 Task: Create a sub task System Test and UAT for the task  Develop a custom data visualization tool for a company in the project AgileCollab , assign it to team member softage.2@softage.net and update the status of the sub task to  At Risk , set the priority of the sub task to Medium
Action: Mouse moved to (444, 401)
Screenshot: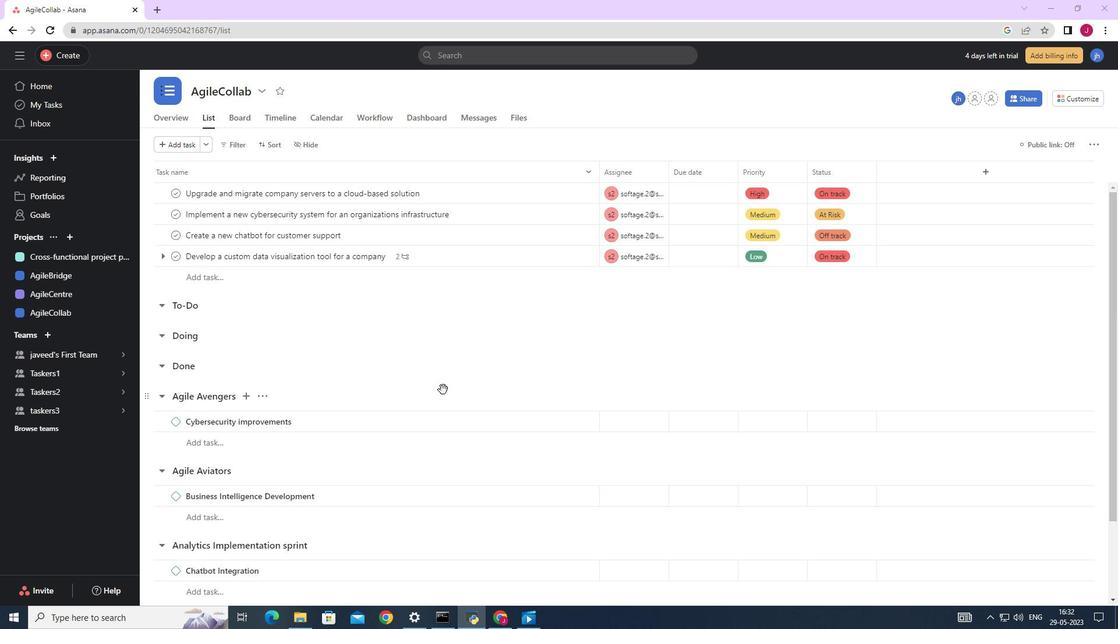 
Action: Mouse scrolled (444, 400) with delta (0, 0)
Screenshot: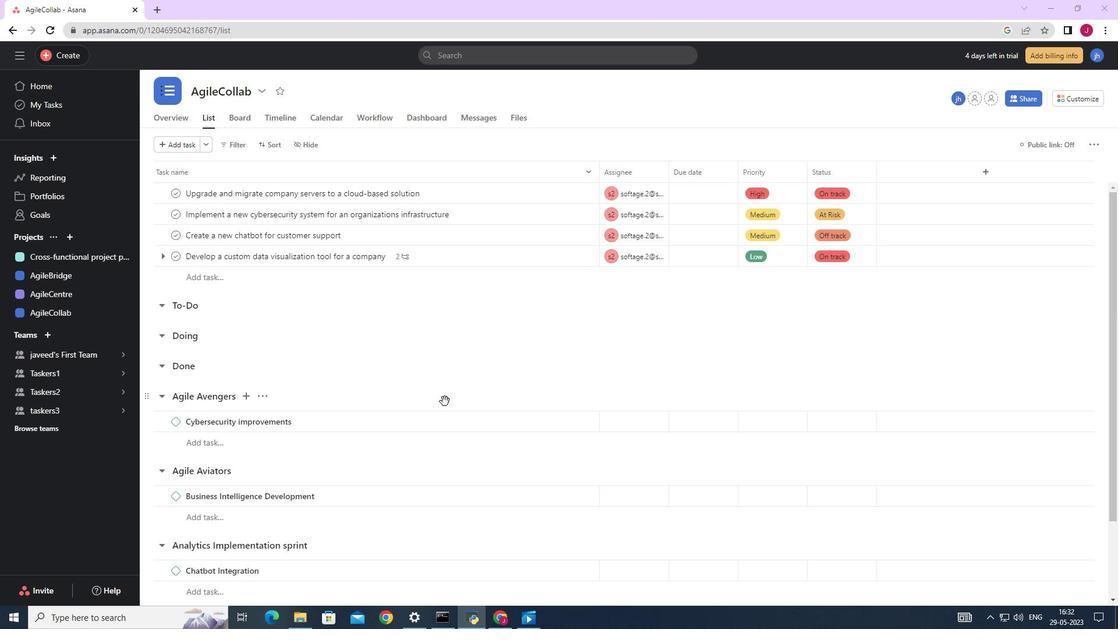 
Action: Mouse scrolled (444, 400) with delta (0, 0)
Screenshot: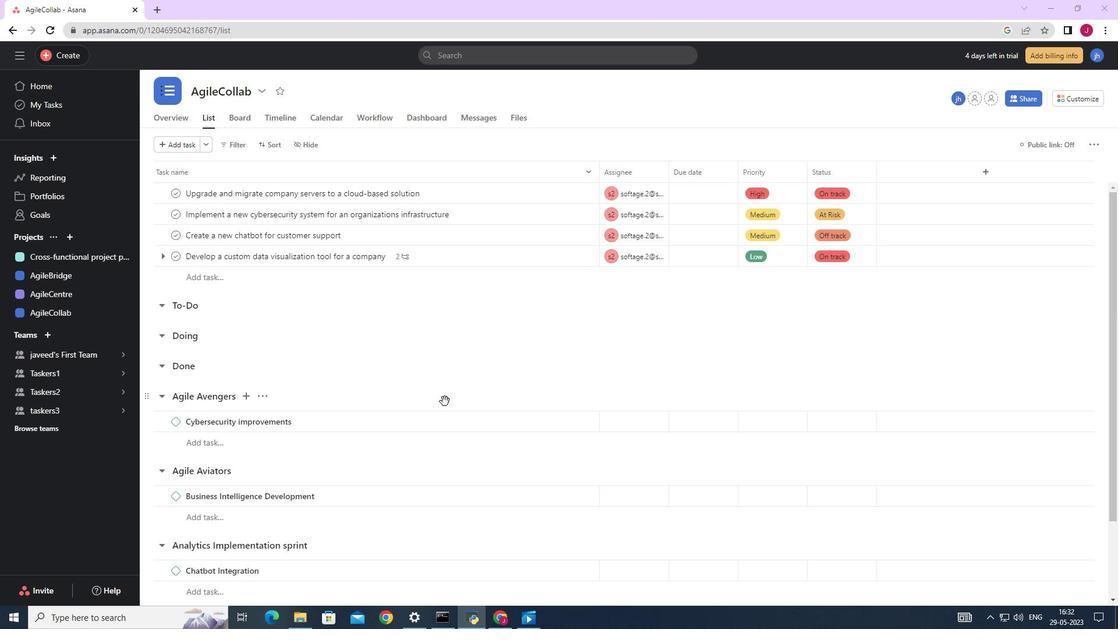 
Action: Mouse scrolled (444, 400) with delta (0, 0)
Screenshot: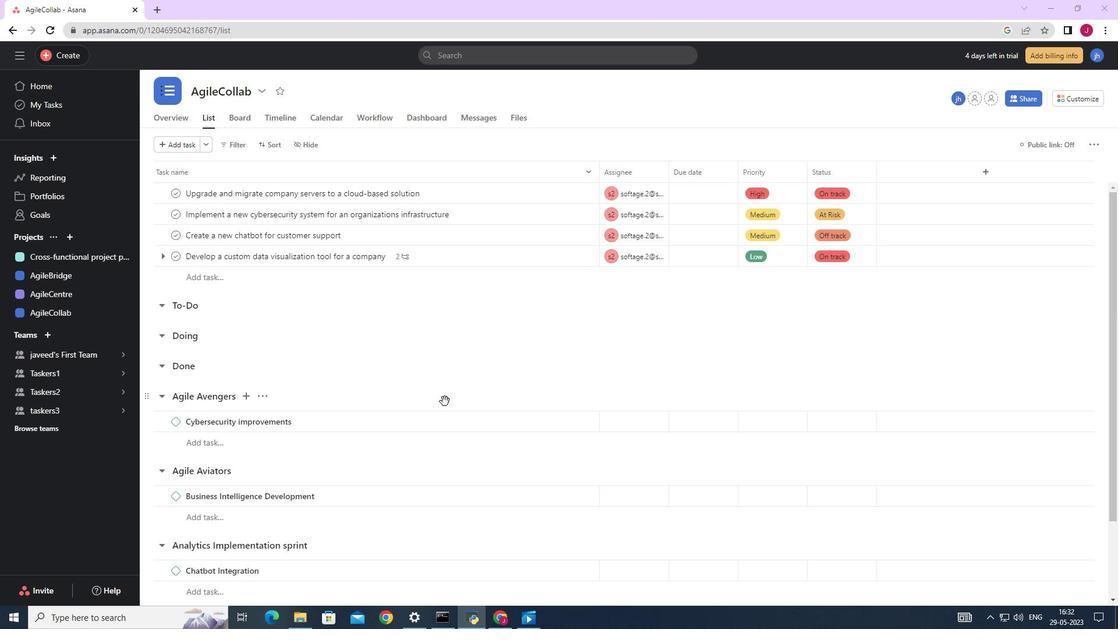 
Action: Mouse moved to (485, 372)
Screenshot: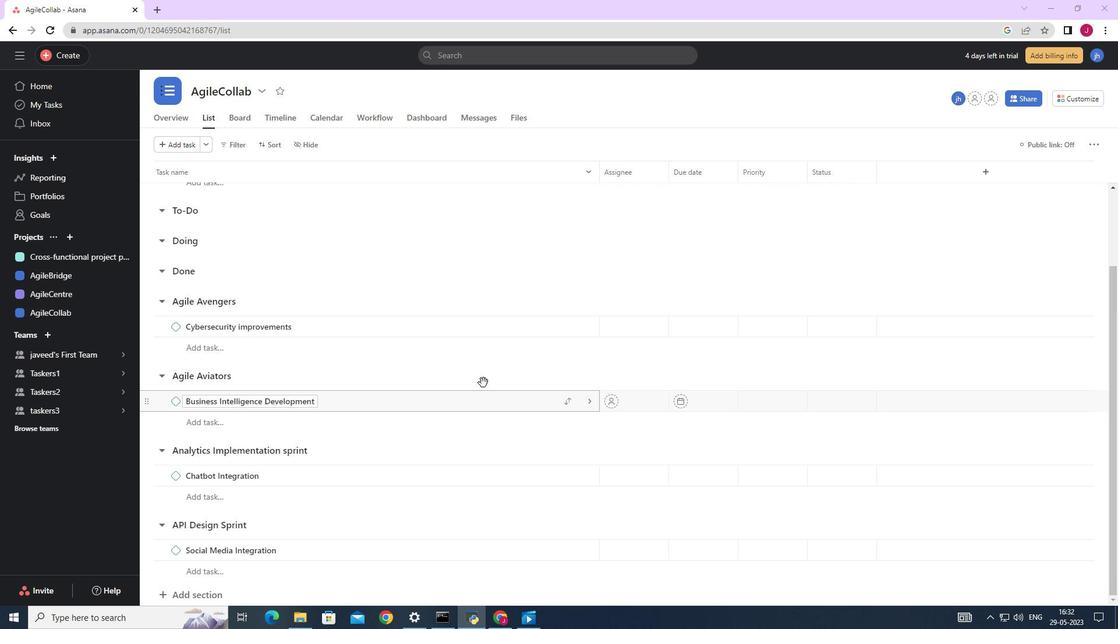 
Action: Mouse scrolled (485, 372) with delta (0, 0)
Screenshot: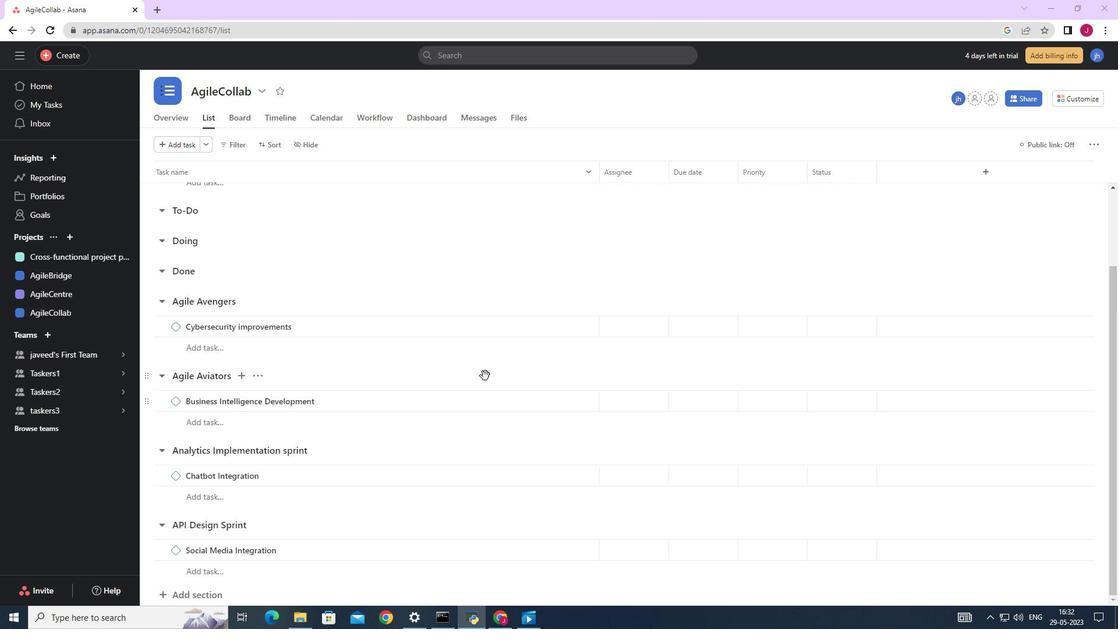 
Action: Mouse scrolled (485, 372) with delta (0, 0)
Screenshot: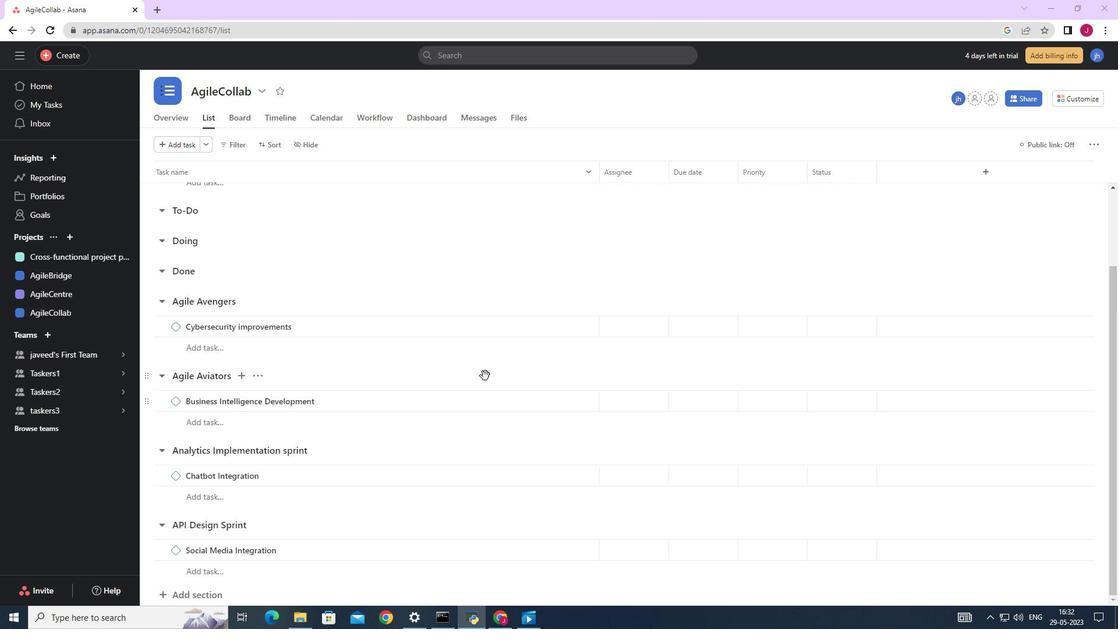 
Action: Mouse scrolled (485, 372) with delta (0, 0)
Screenshot: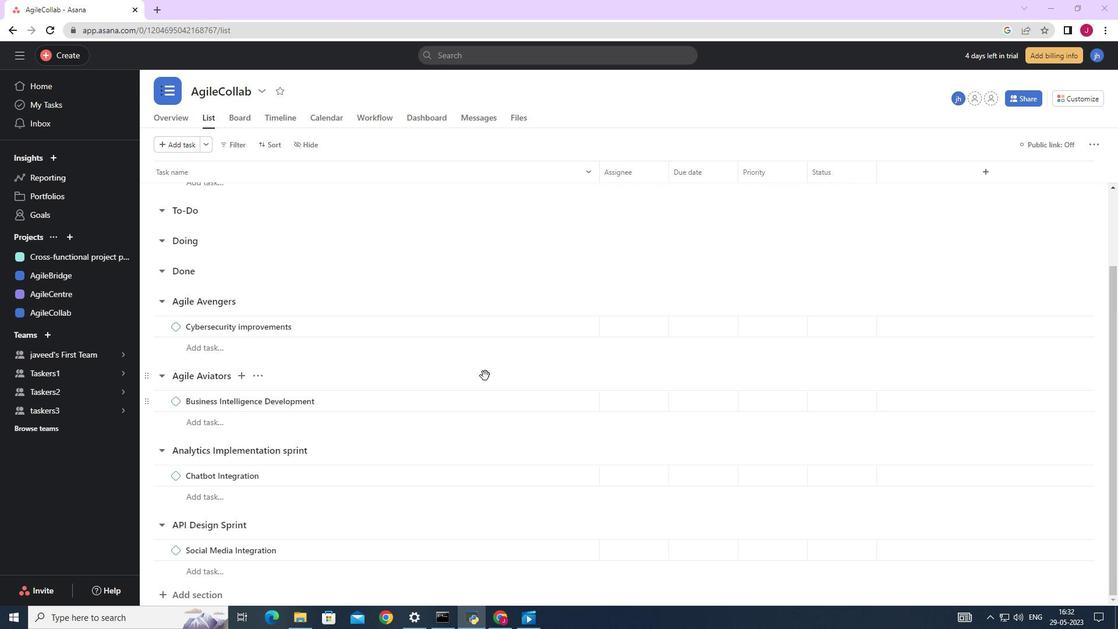 
Action: Mouse moved to (474, 366)
Screenshot: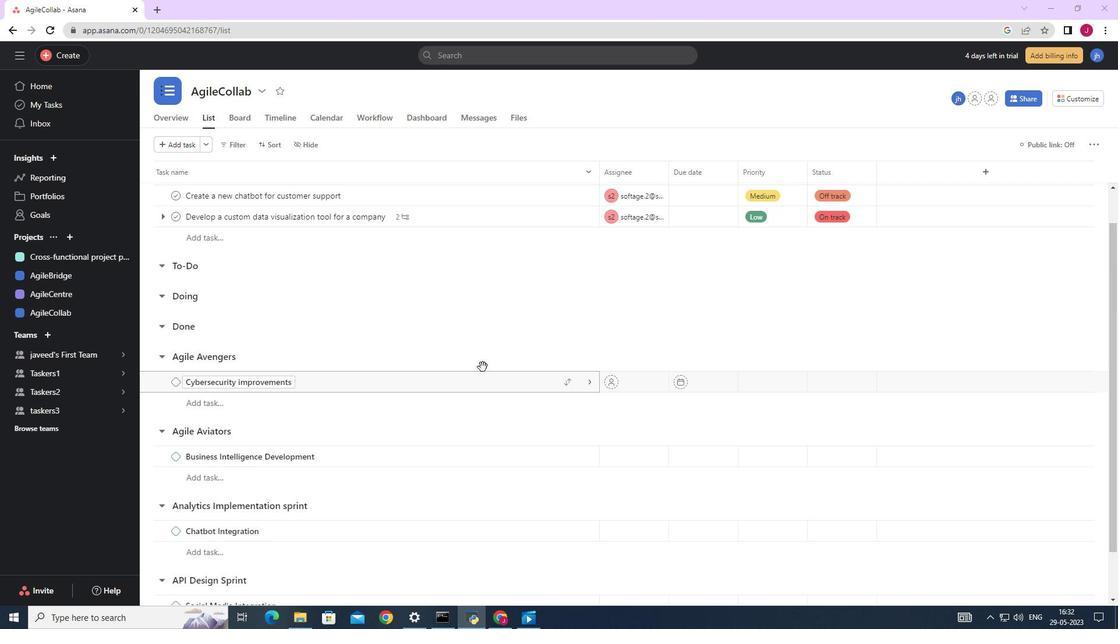 
Action: Mouse scrolled (474, 367) with delta (0, 0)
Screenshot: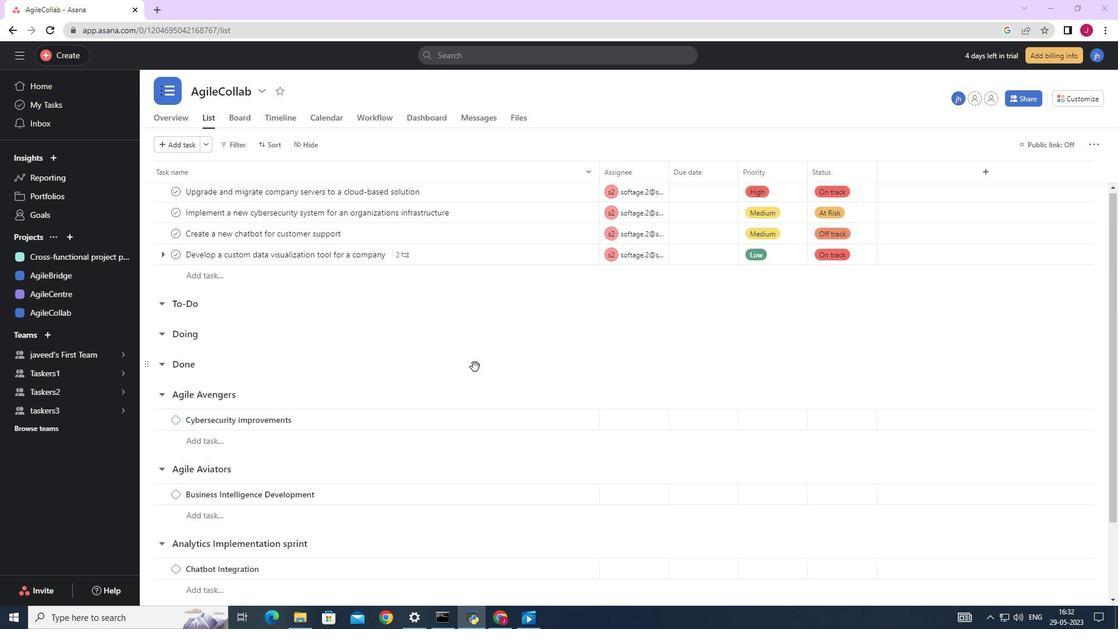 
Action: Mouse scrolled (474, 367) with delta (0, 0)
Screenshot: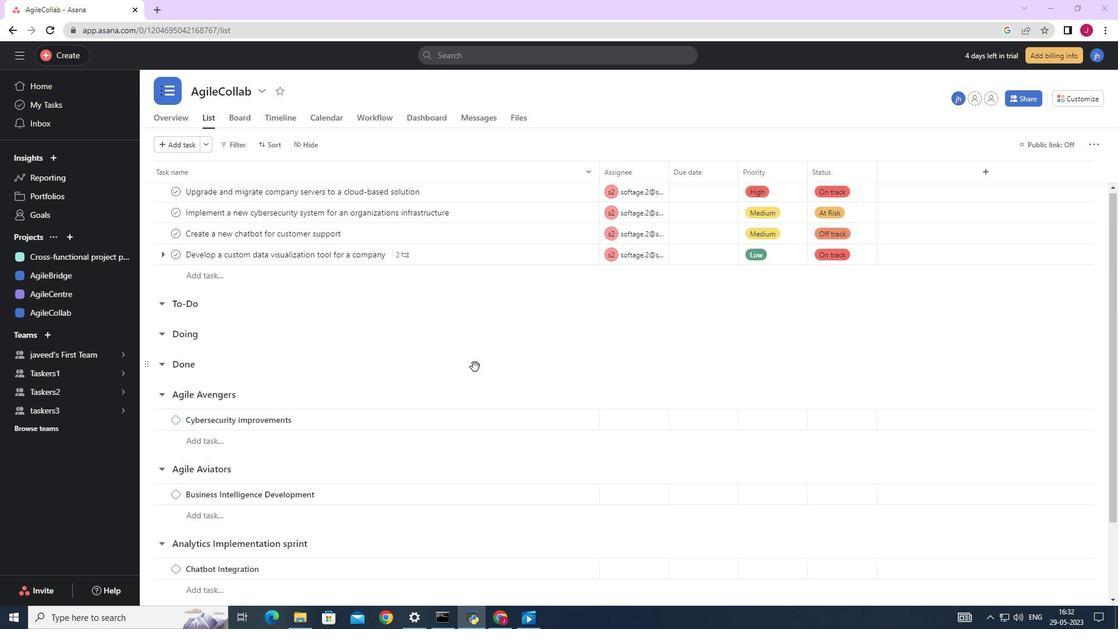 
Action: Mouse moved to (542, 255)
Screenshot: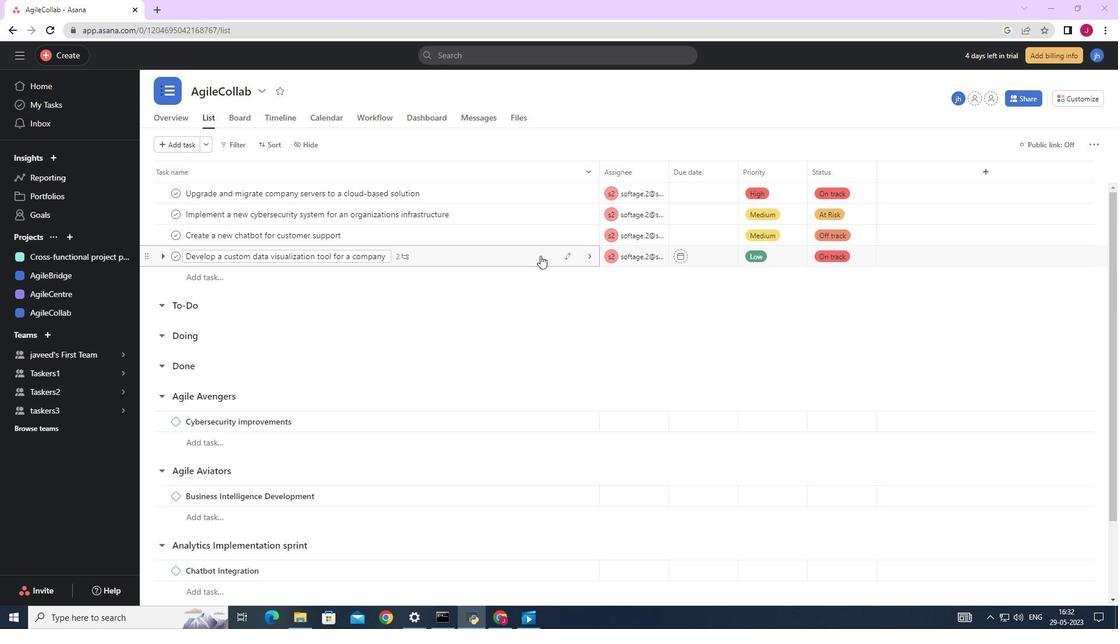 
Action: Mouse pressed left at (542, 255)
Screenshot: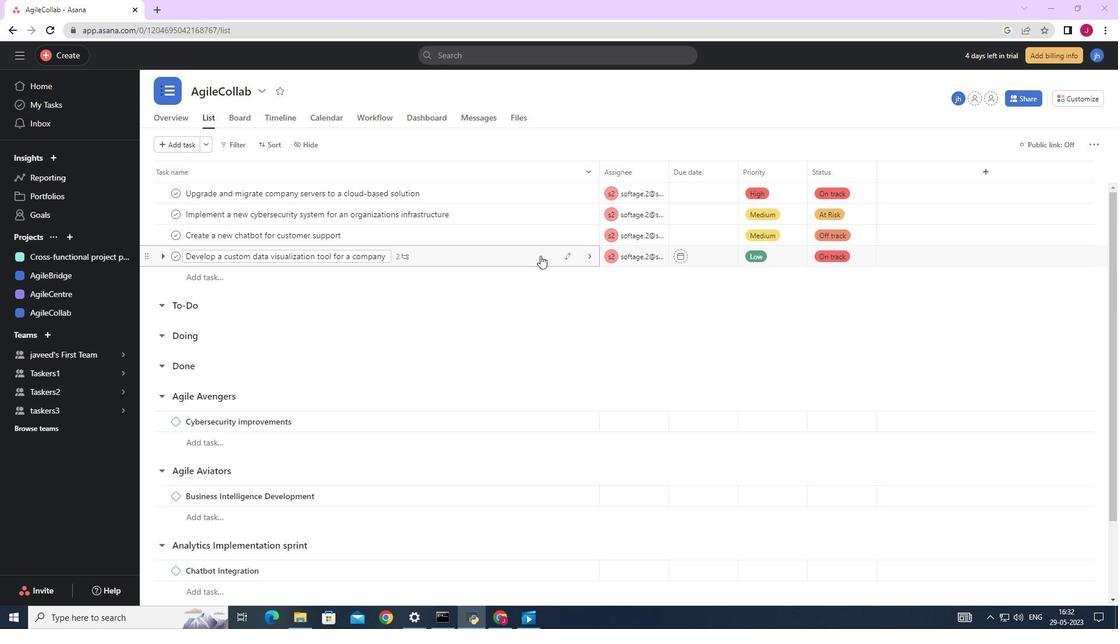 
Action: Mouse moved to (891, 380)
Screenshot: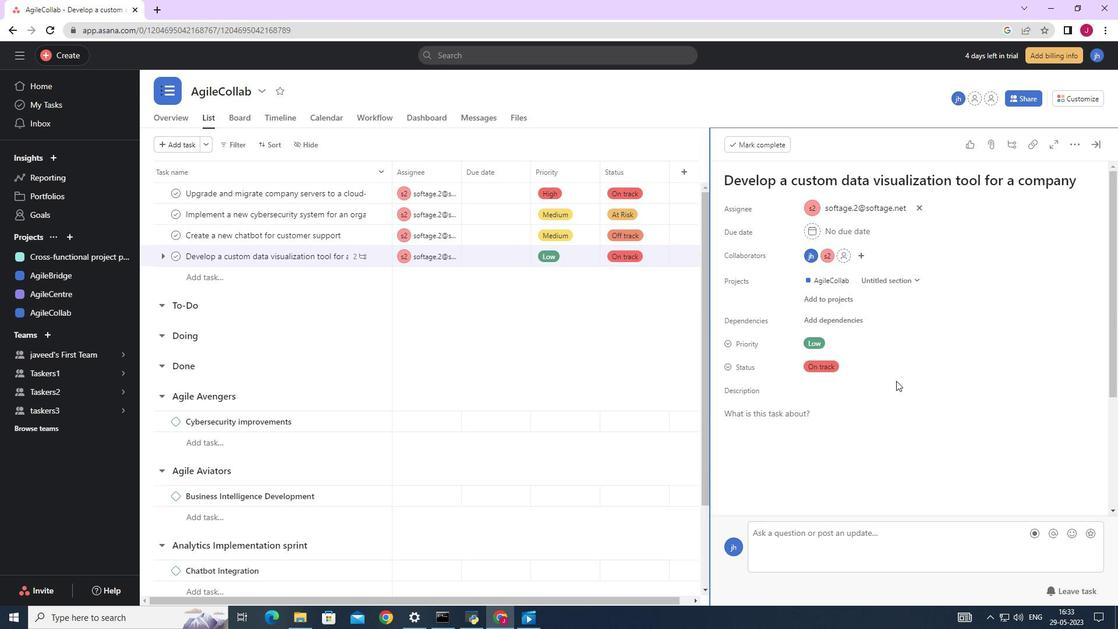 
Action: Mouse scrolled (891, 380) with delta (0, 0)
Screenshot: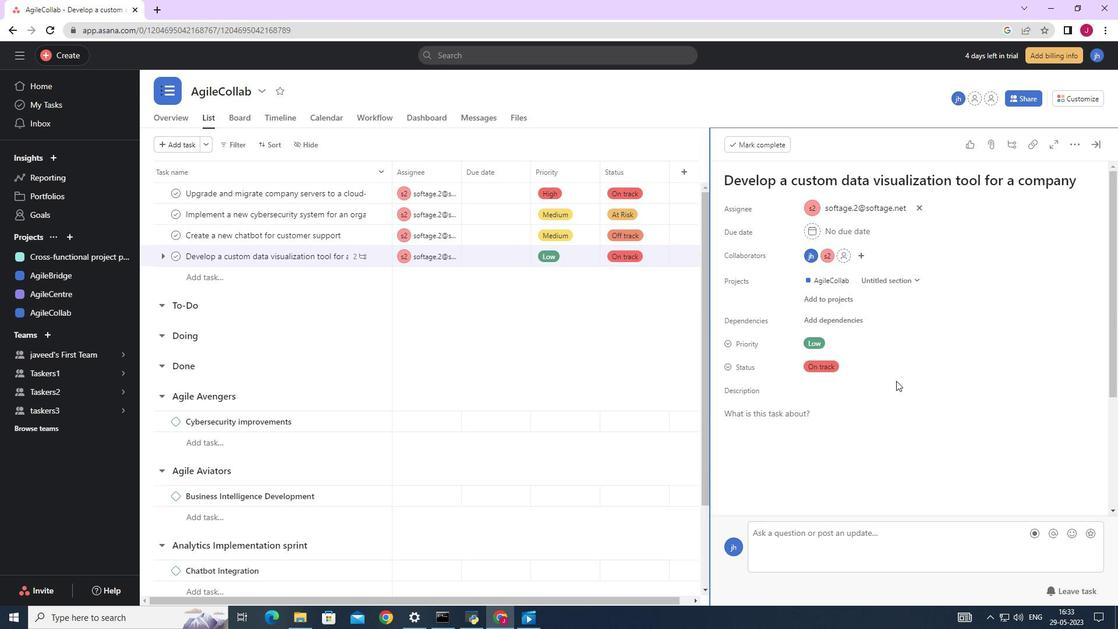 
Action: Mouse moved to (890, 380)
Screenshot: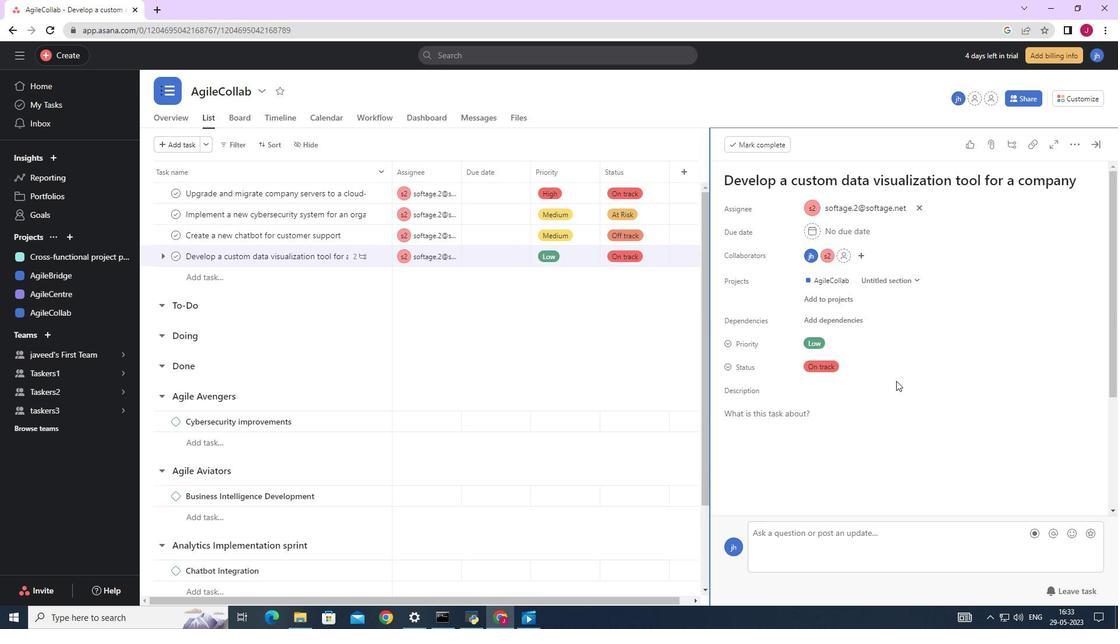 
Action: Mouse scrolled (890, 380) with delta (0, 0)
Screenshot: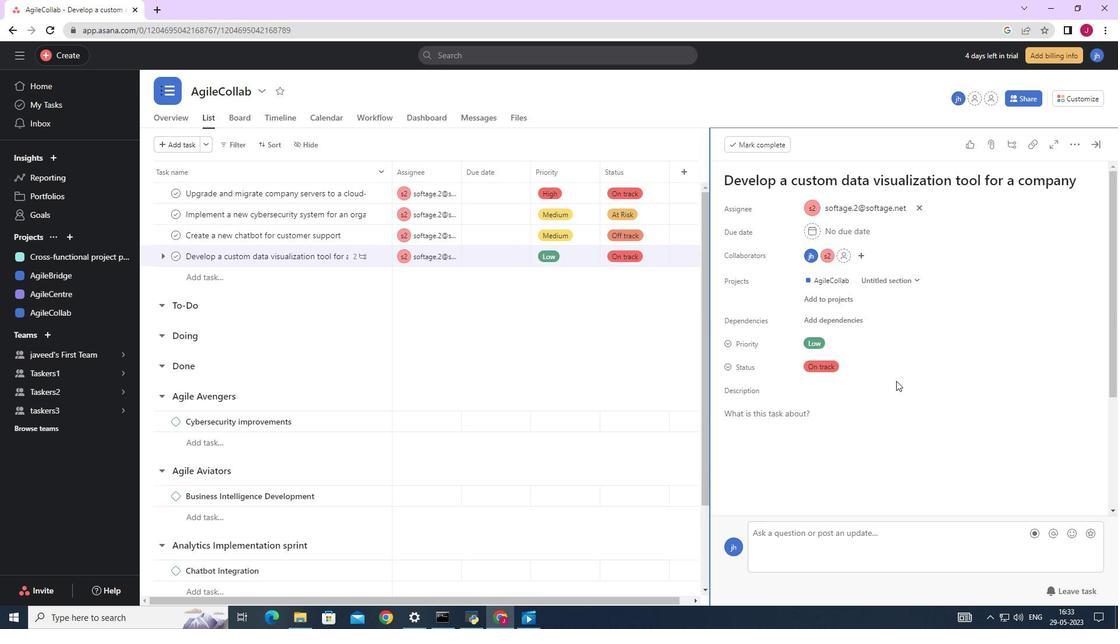 
Action: Mouse scrolled (890, 380) with delta (0, 0)
Screenshot: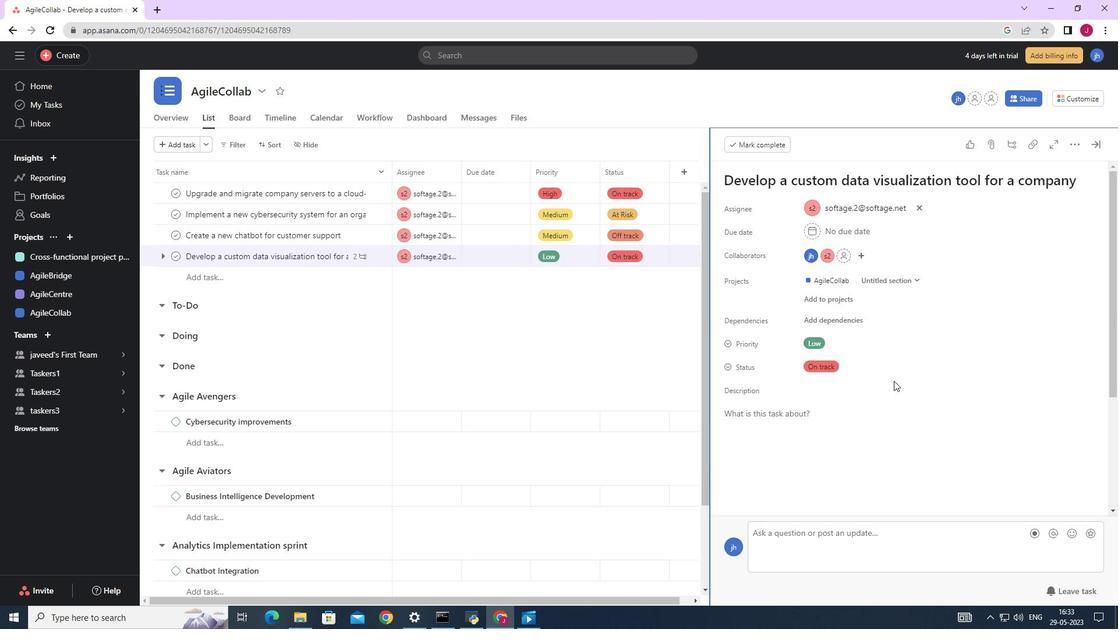 
Action: Mouse moved to (890, 380)
Screenshot: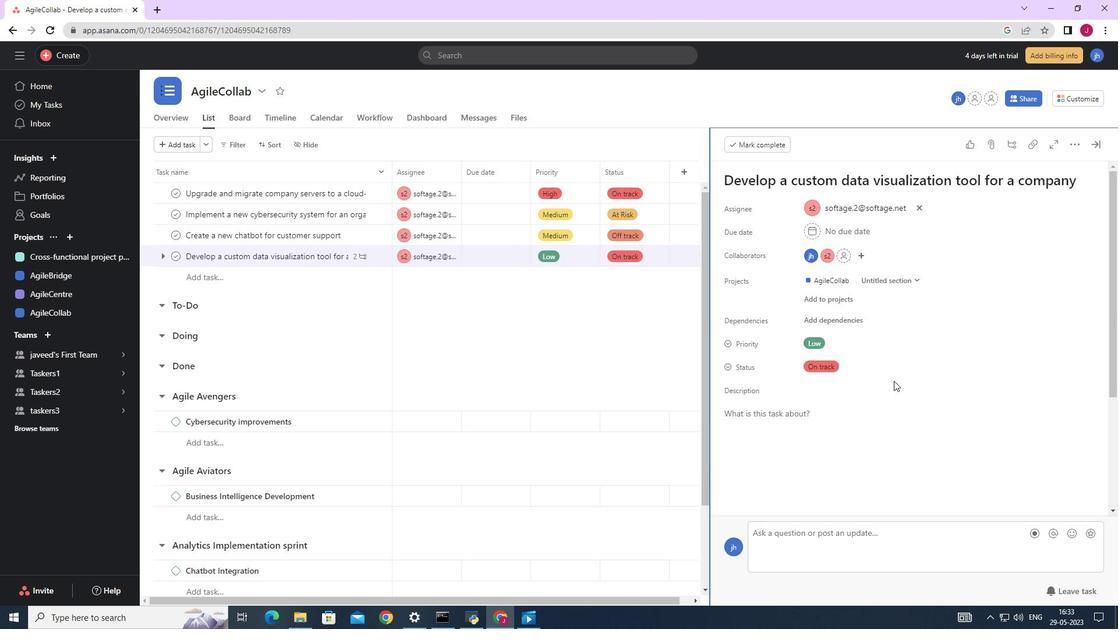 
Action: Mouse scrolled (890, 380) with delta (0, 0)
Screenshot: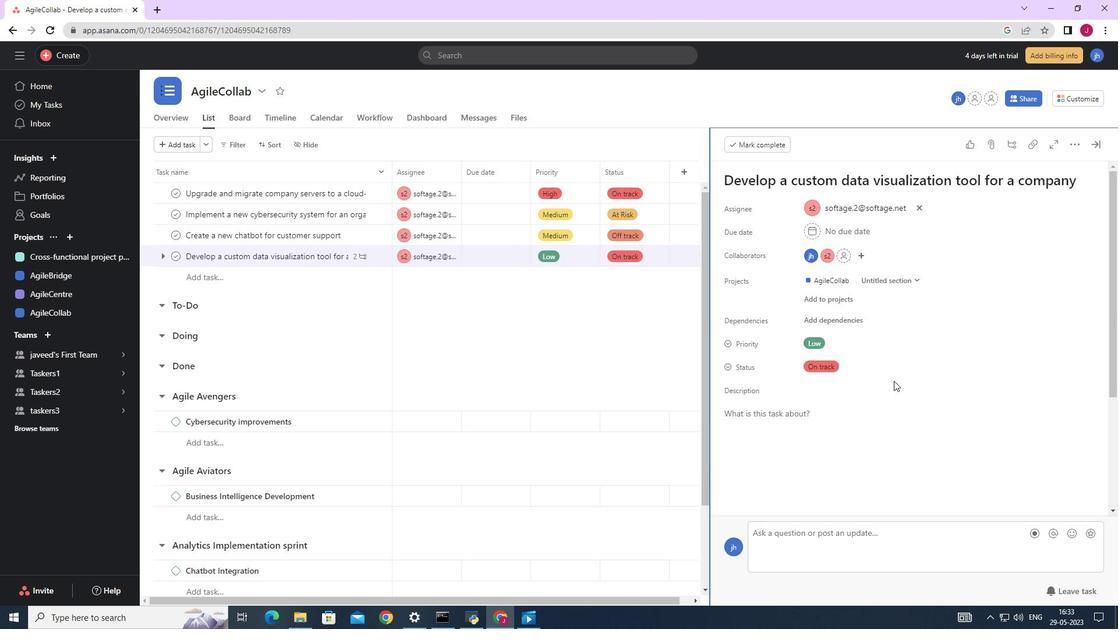 
Action: Mouse moved to (889, 380)
Screenshot: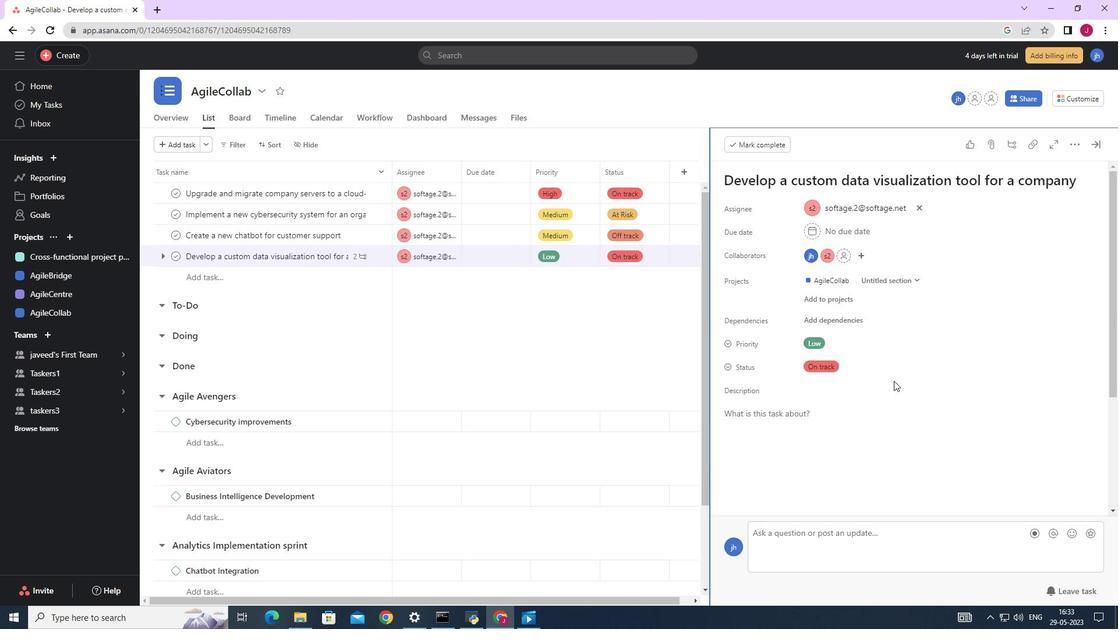 
Action: Mouse scrolled (889, 380) with delta (0, 0)
Screenshot: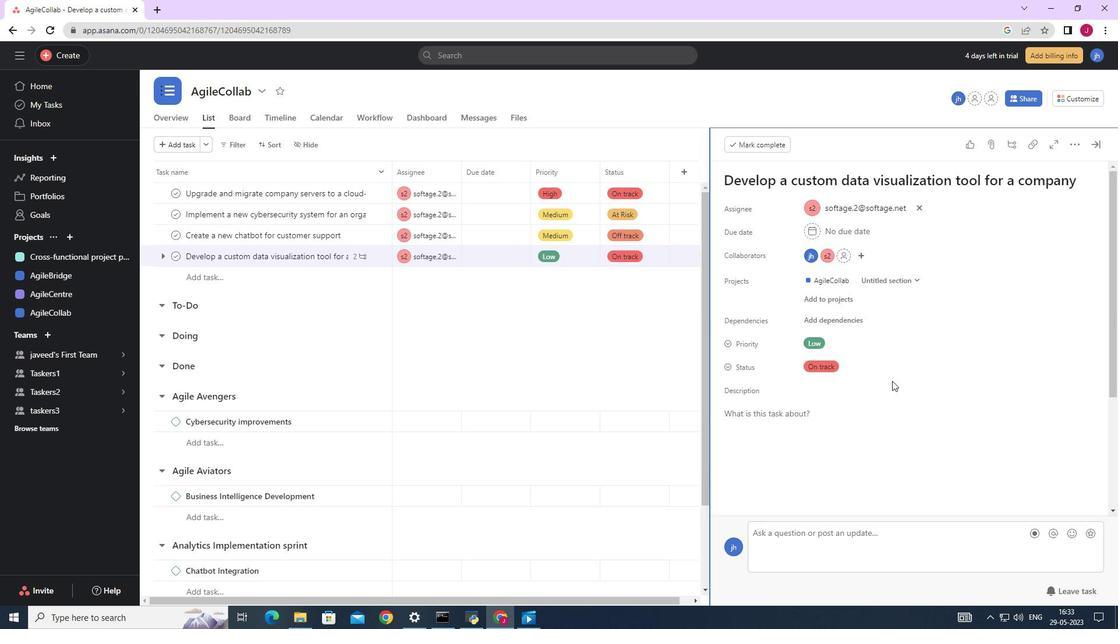 
Action: Mouse moved to (752, 421)
Screenshot: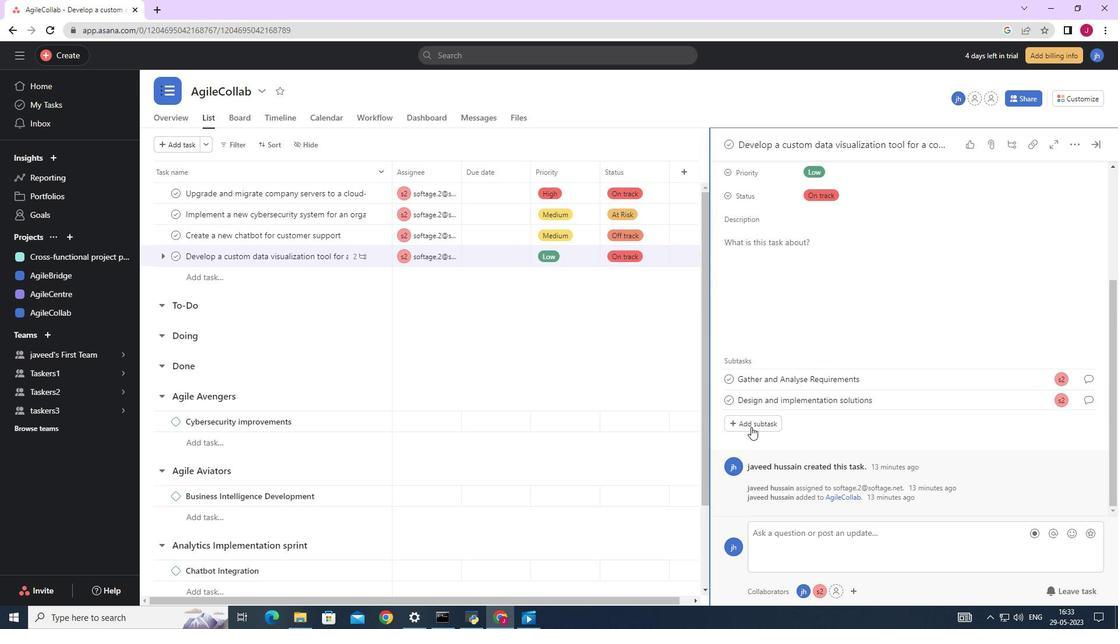
Action: Mouse pressed left at (752, 421)
Screenshot: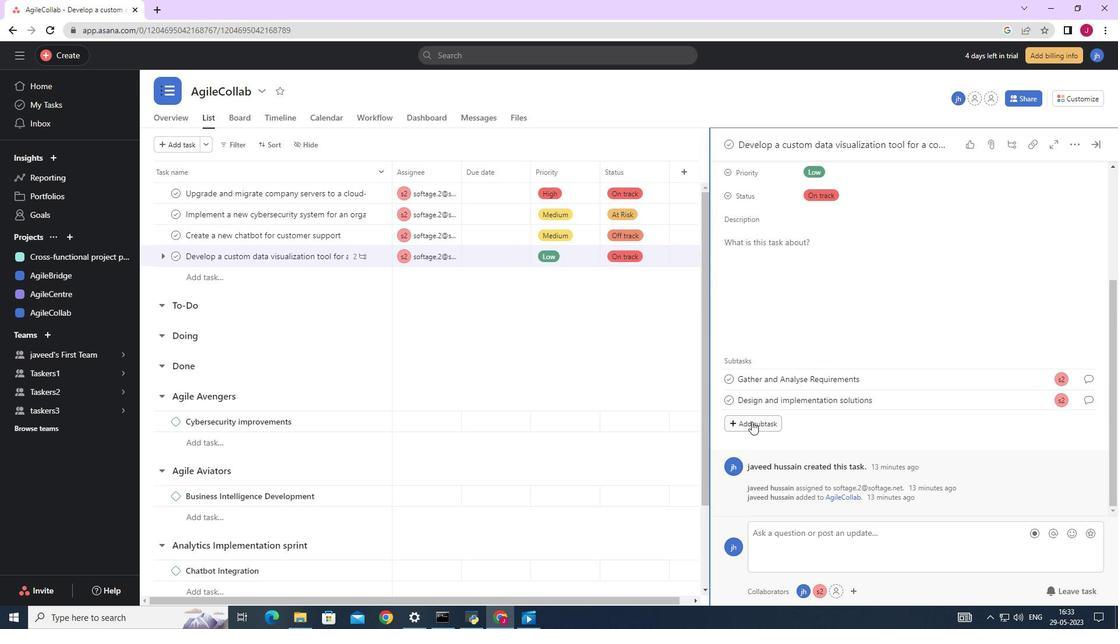 
Action: Mouse moved to (753, 421)
Screenshot: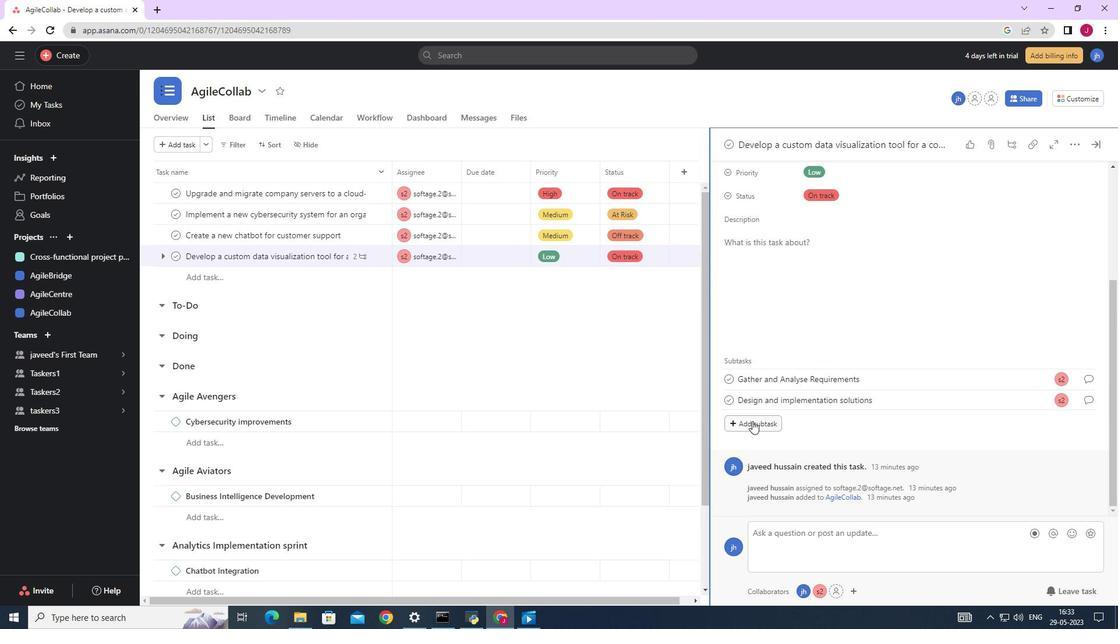 
Action: Key pressed <Key.caps_lock>S<Key.caps_lock>ystem<Key.space><Key.caps_lock>T<Key.caps_lock>est<Key.space>and<Key.space><Key.caps_lock>UTA<Key.space>
Screenshot: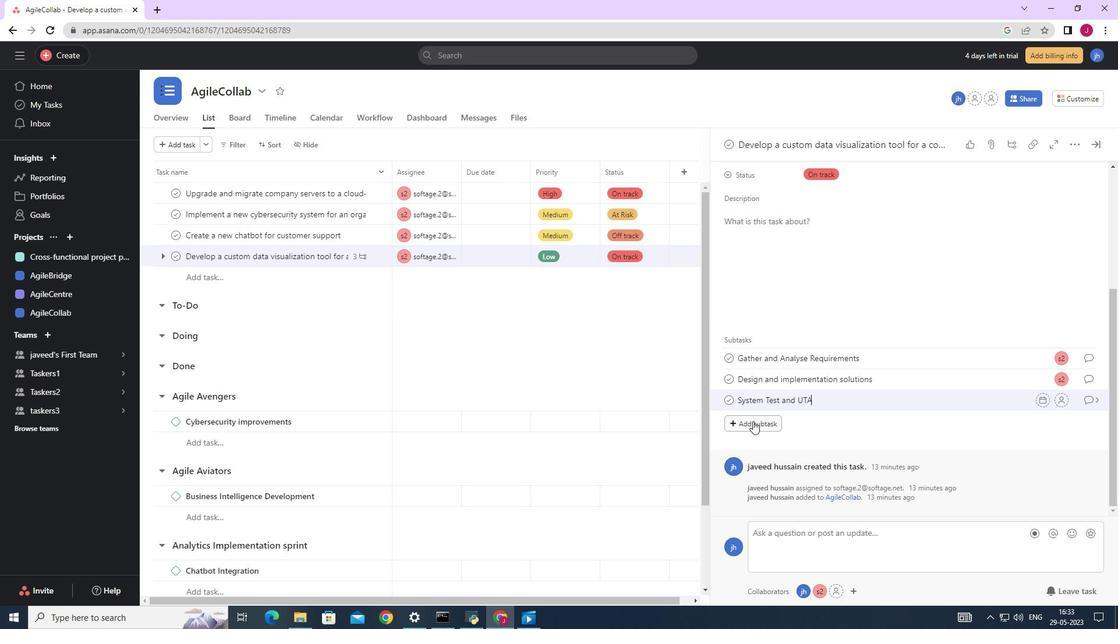 
Action: Mouse moved to (1060, 401)
Screenshot: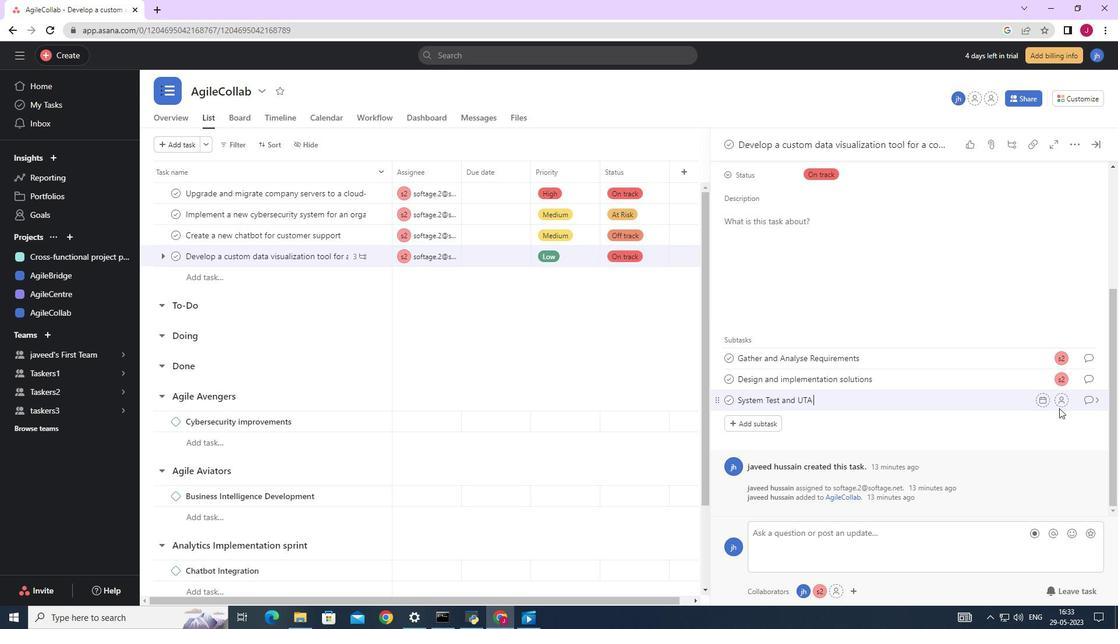 
Action: Mouse pressed left at (1060, 401)
Screenshot: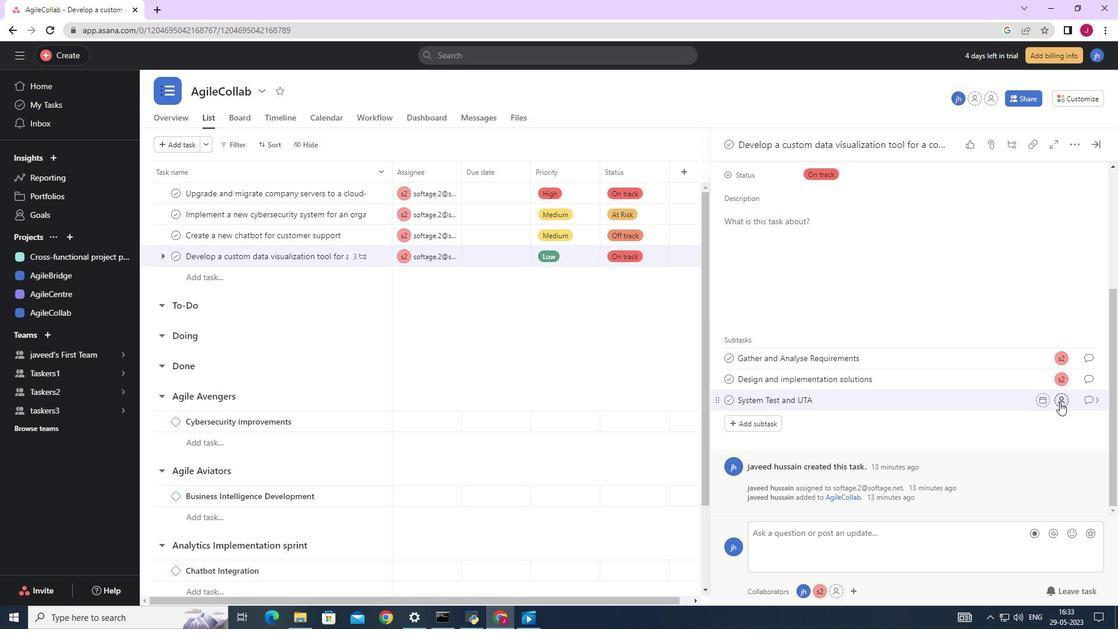 
Action: Mouse moved to (931, 535)
Screenshot: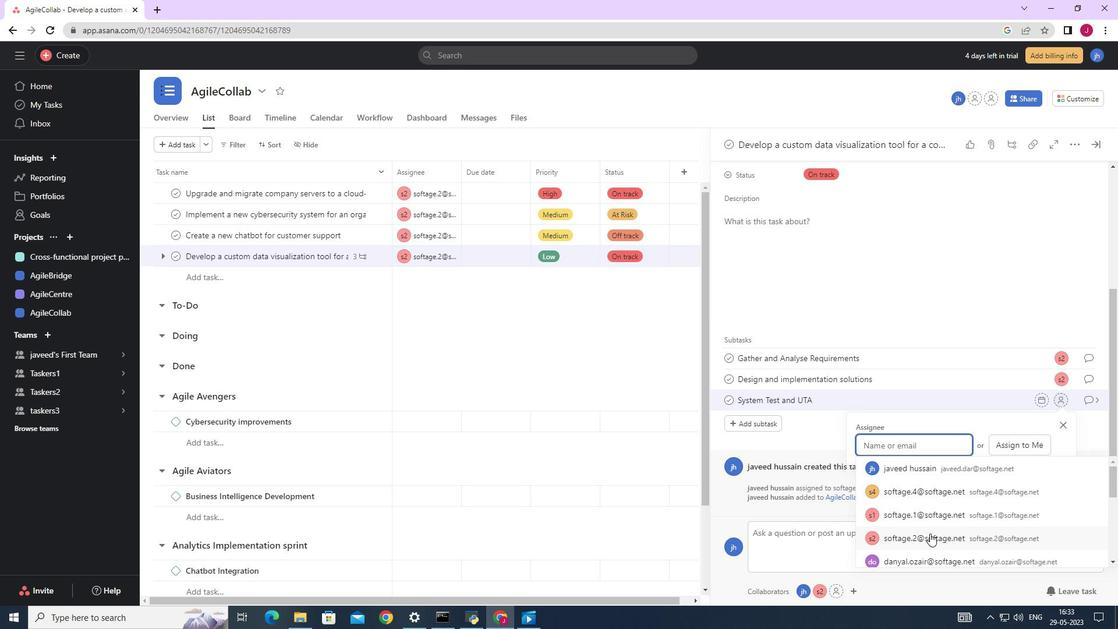 
Action: Mouse pressed left at (930, 535)
Screenshot: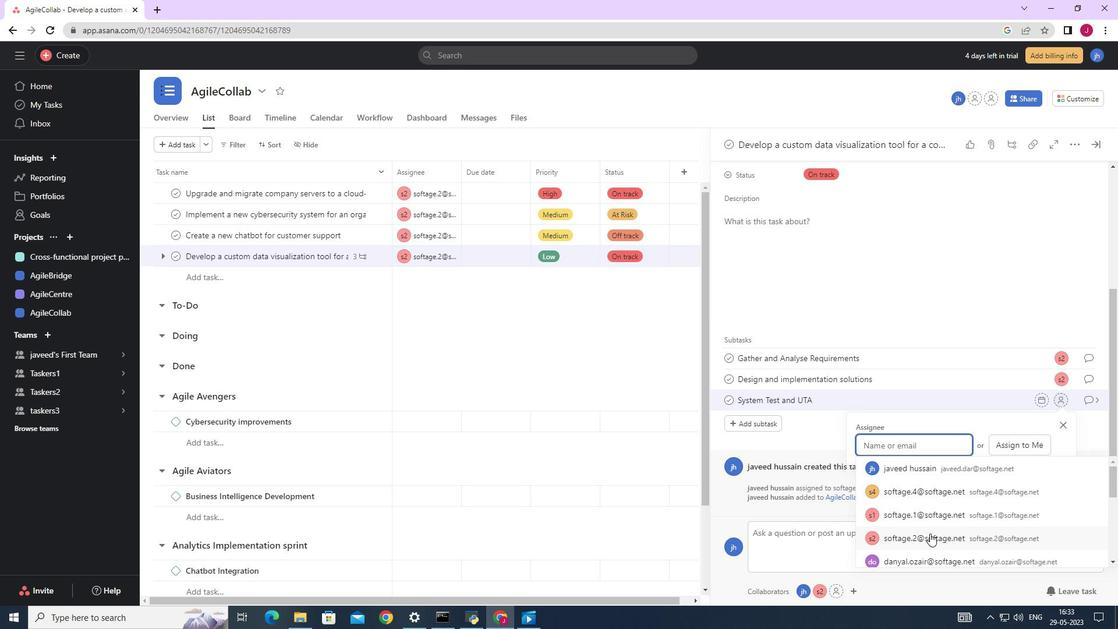 
Action: Mouse moved to (1087, 400)
Screenshot: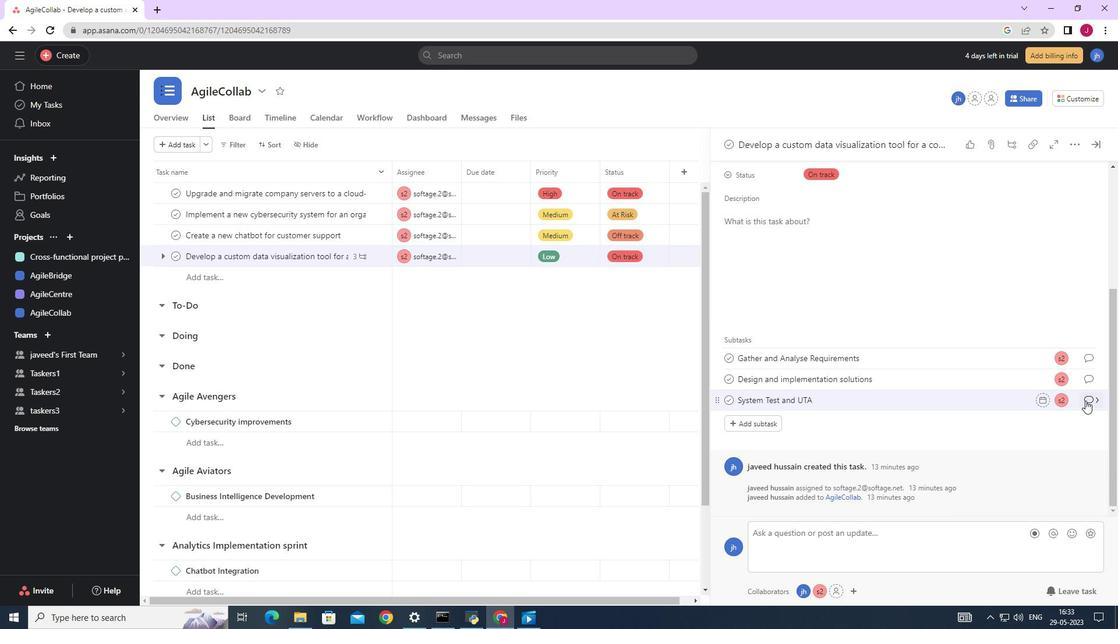 
Action: Mouse pressed left at (1087, 400)
Screenshot: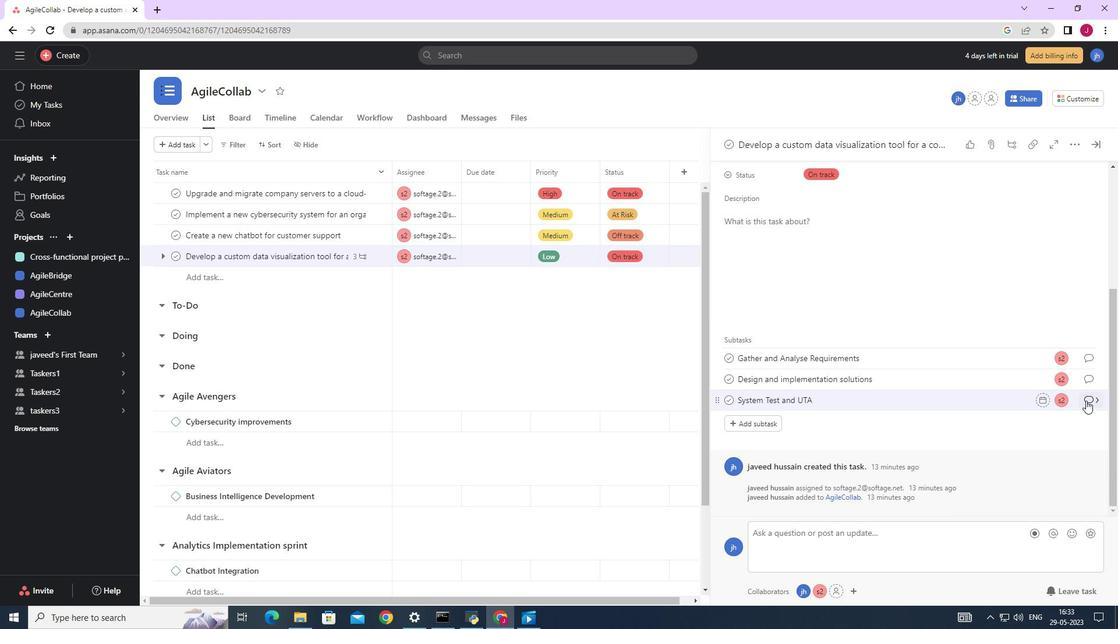 
Action: Mouse moved to (767, 334)
Screenshot: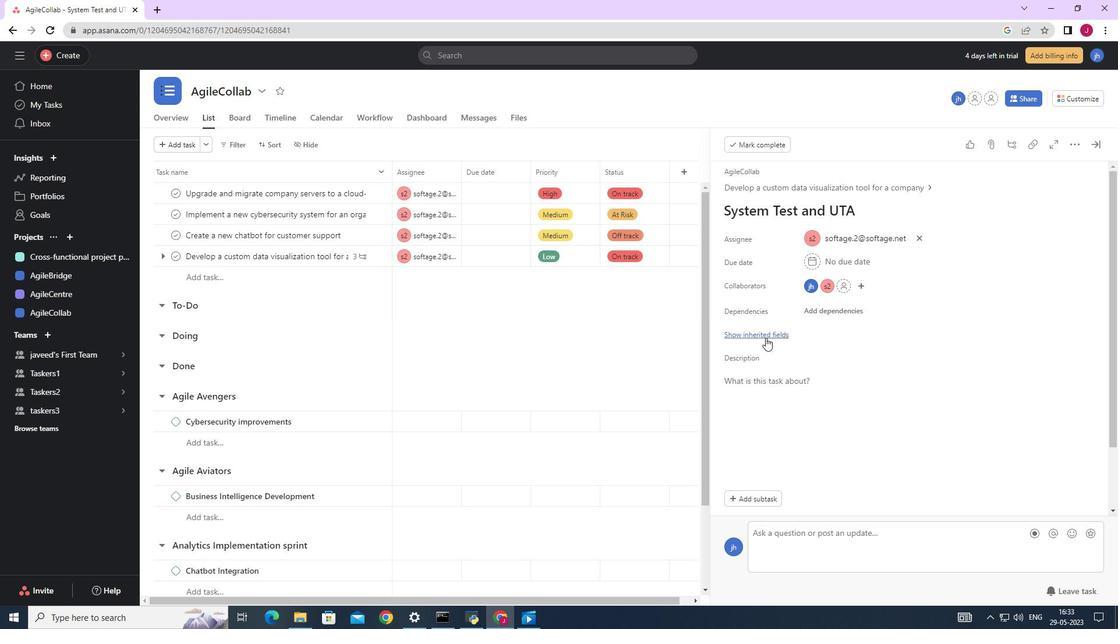 
Action: Mouse pressed left at (767, 334)
Screenshot: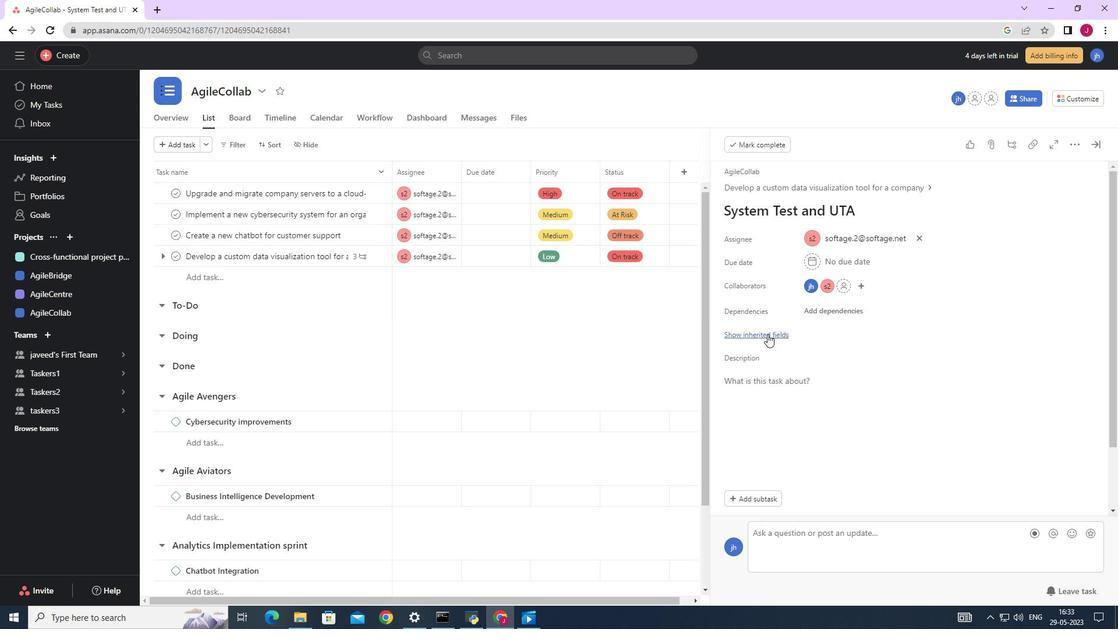 
Action: Mouse moved to (823, 358)
Screenshot: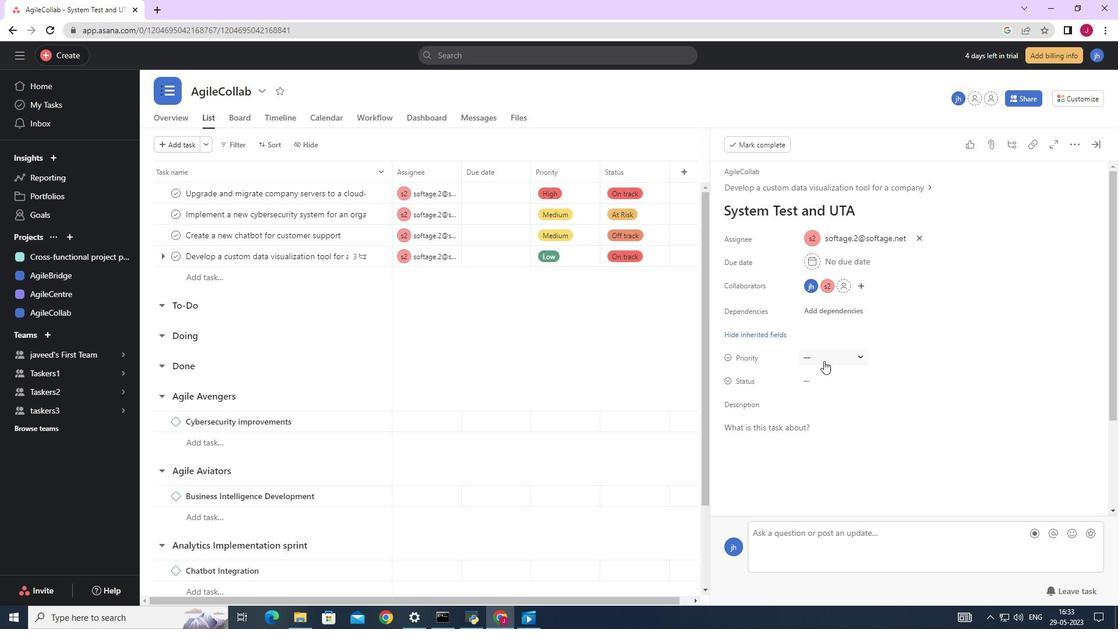 
Action: Mouse pressed left at (823, 358)
Screenshot: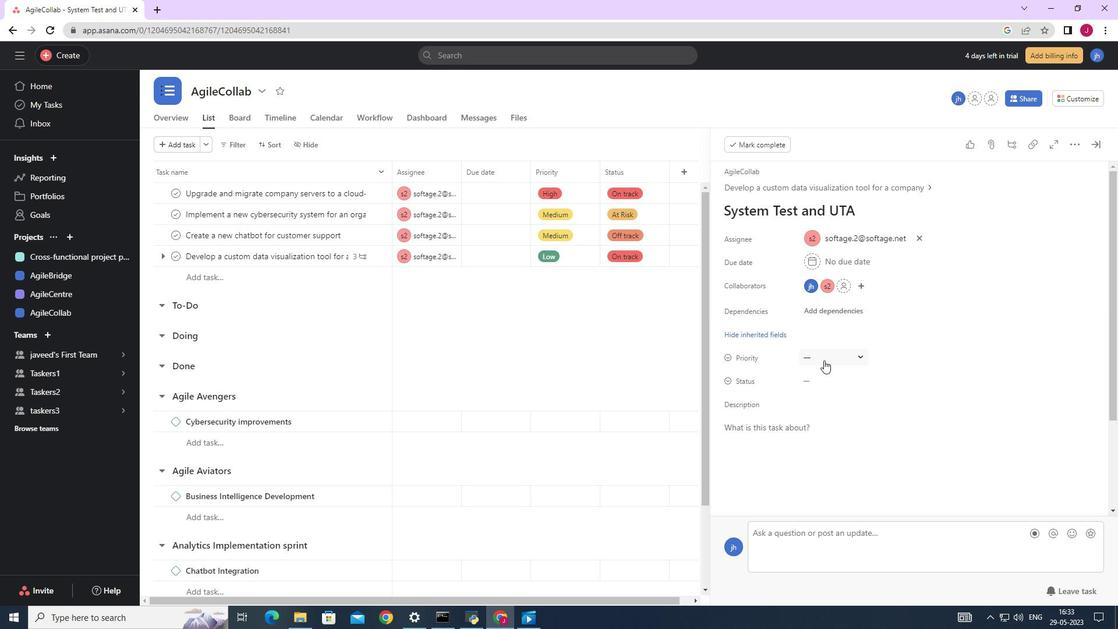 
Action: Mouse moved to (843, 422)
Screenshot: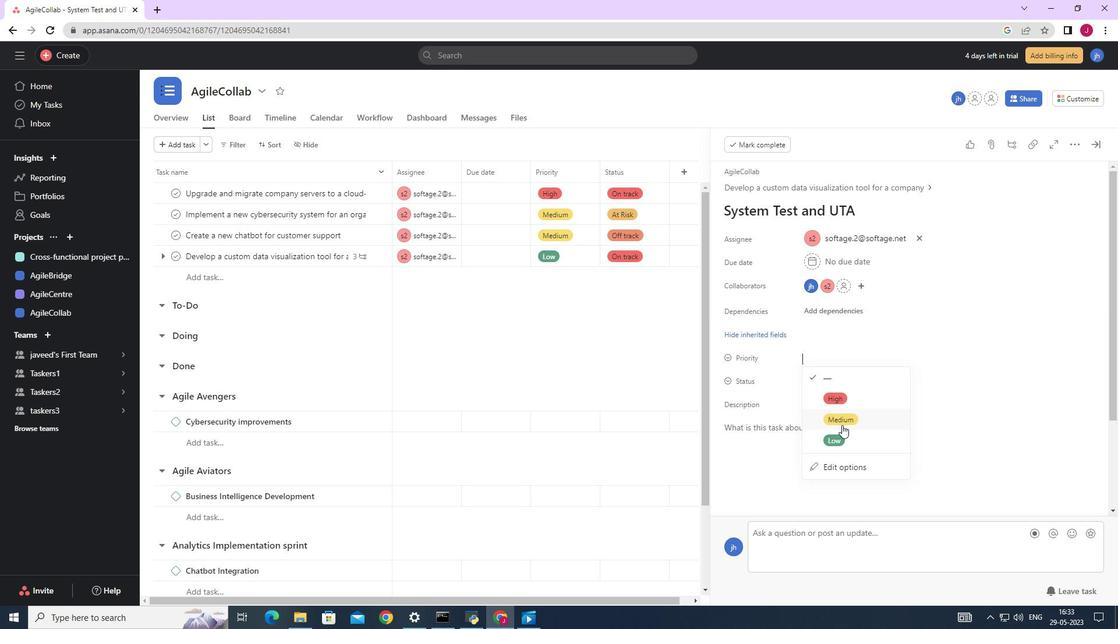
Action: Mouse pressed left at (843, 422)
Screenshot: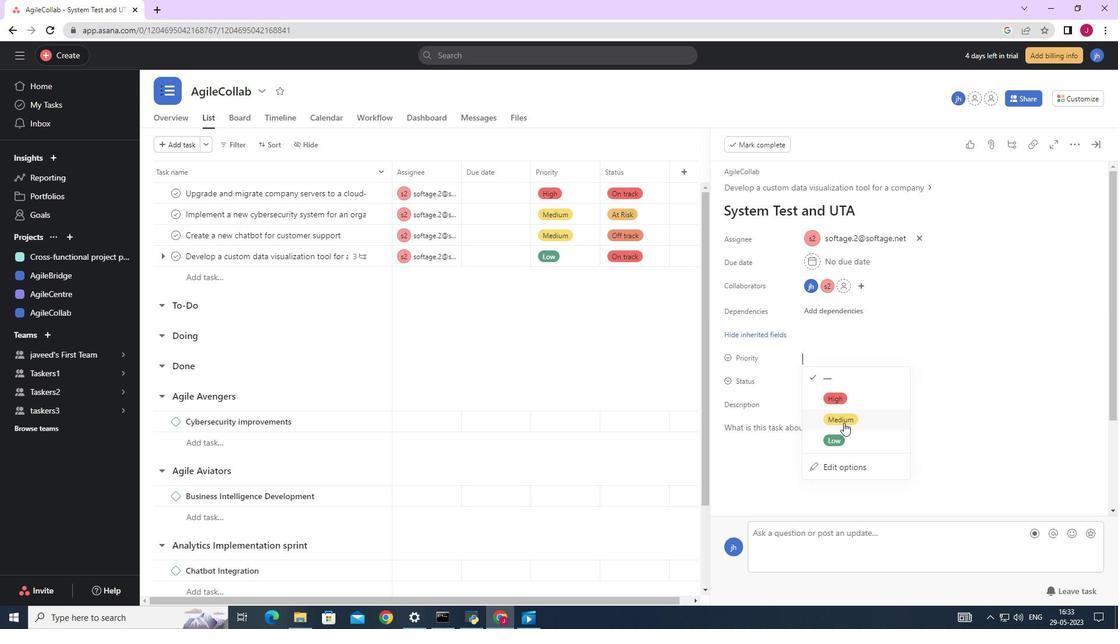 
Action: Mouse moved to (856, 379)
Screenshot: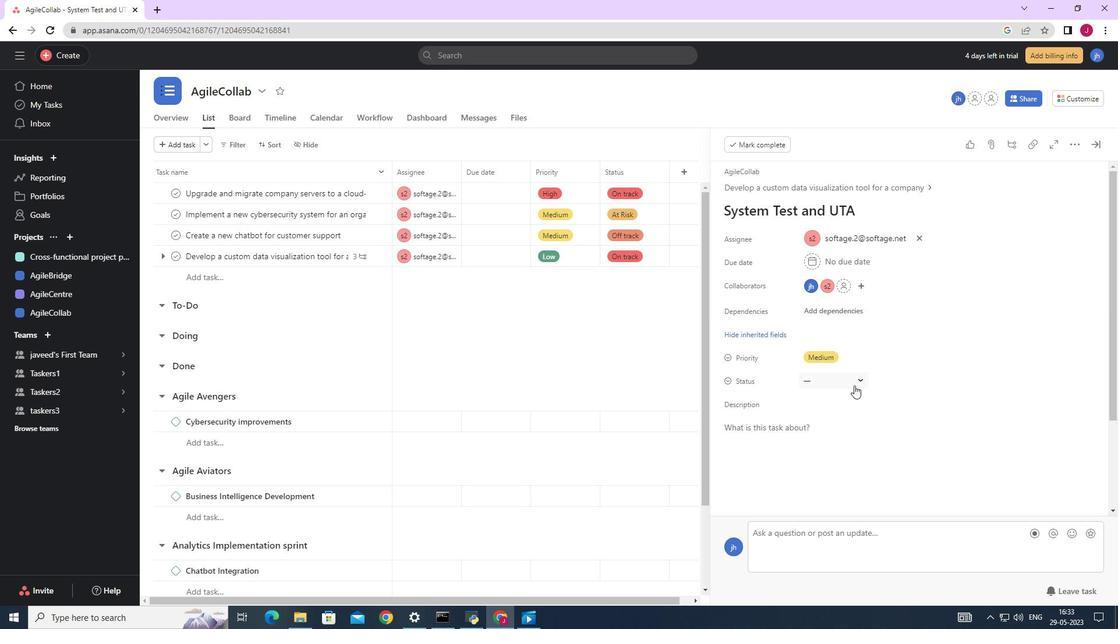 
Action: Mouse pressed left at (856, 379)
Screenshot: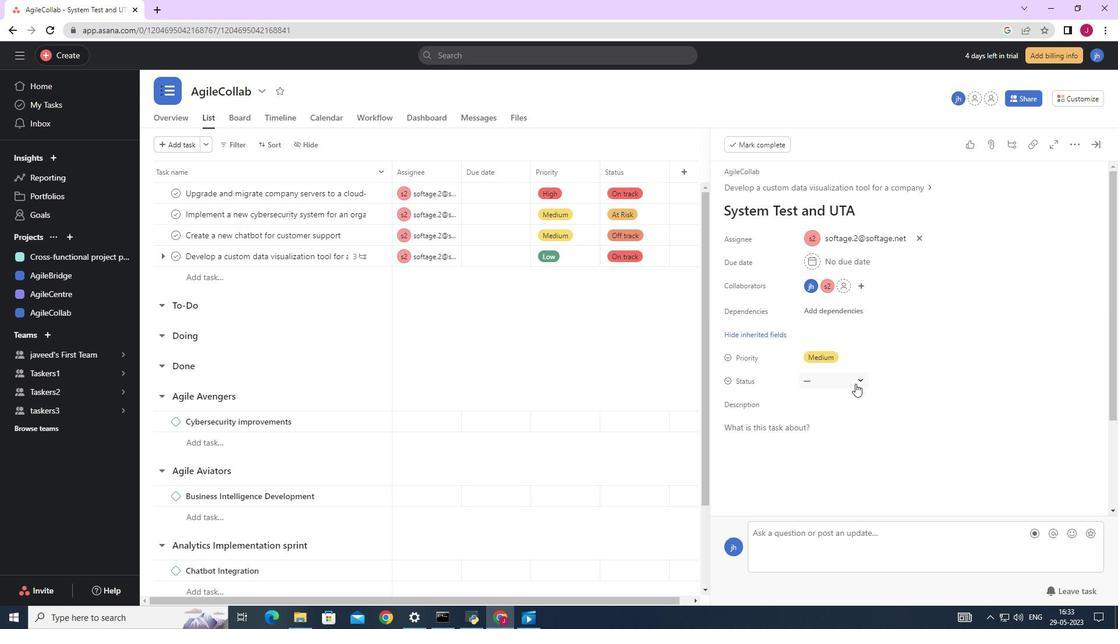
Action: Mouse moved to (842, 462)
Screenshot: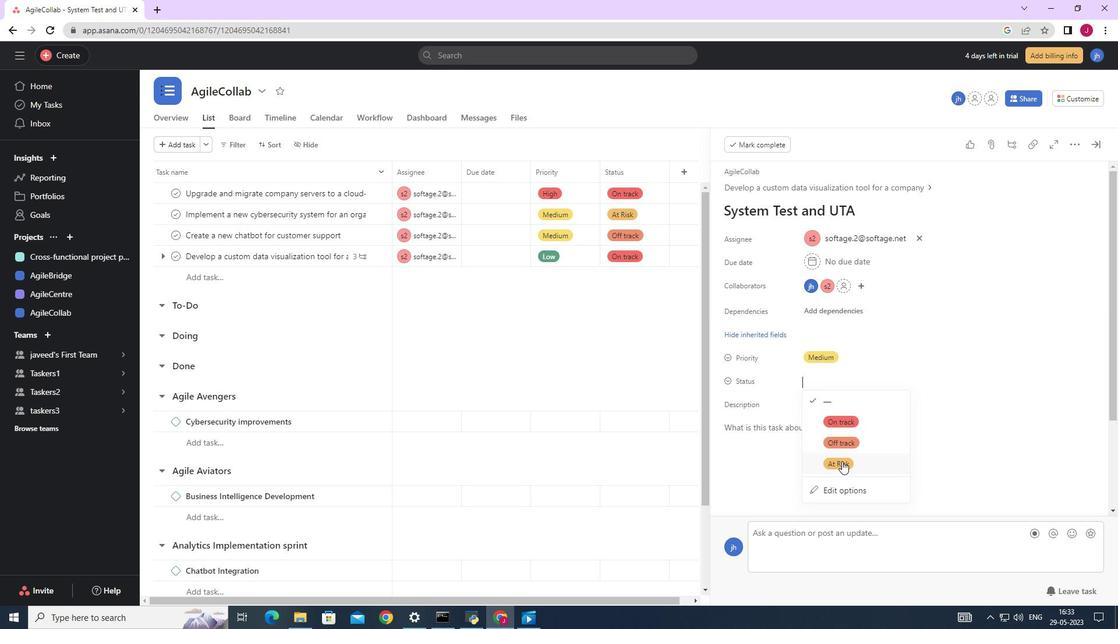 
Action: Mouse pressed left at (842, 462)
Screenshot: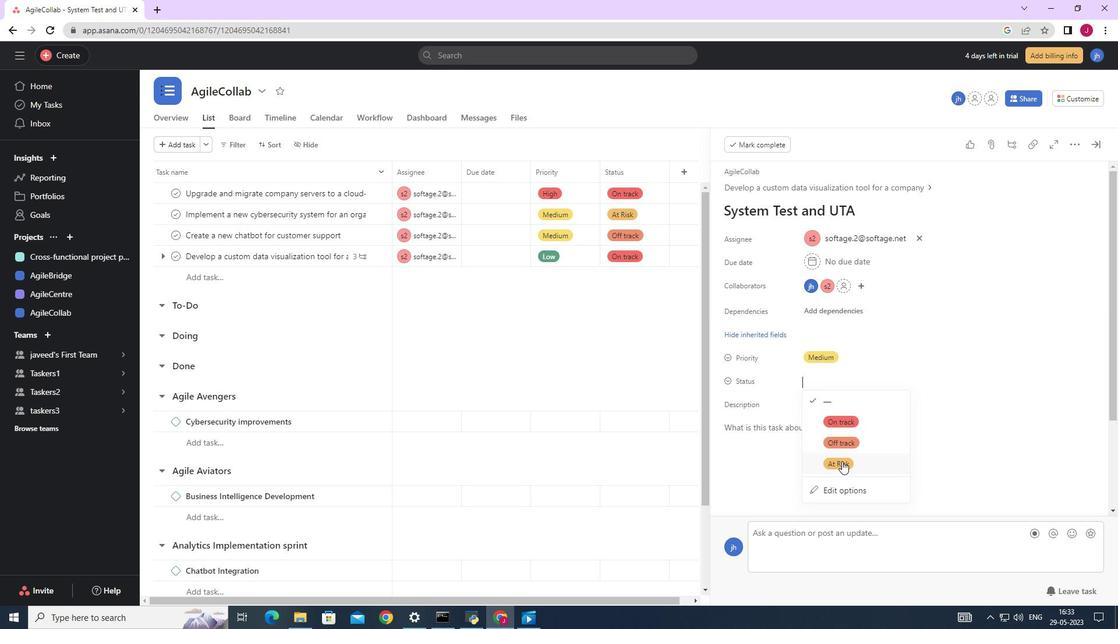 
Action: Mouse moved to (1089, 142)
Screenshot: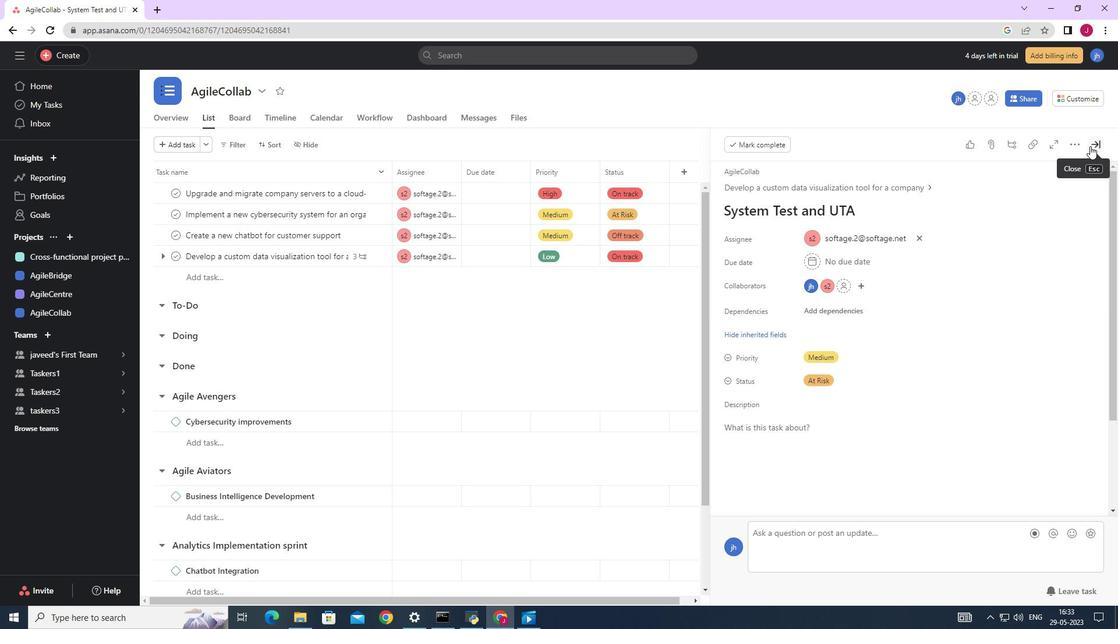 
Action: Mouse pressed left at (1089, 142)
Screenshot: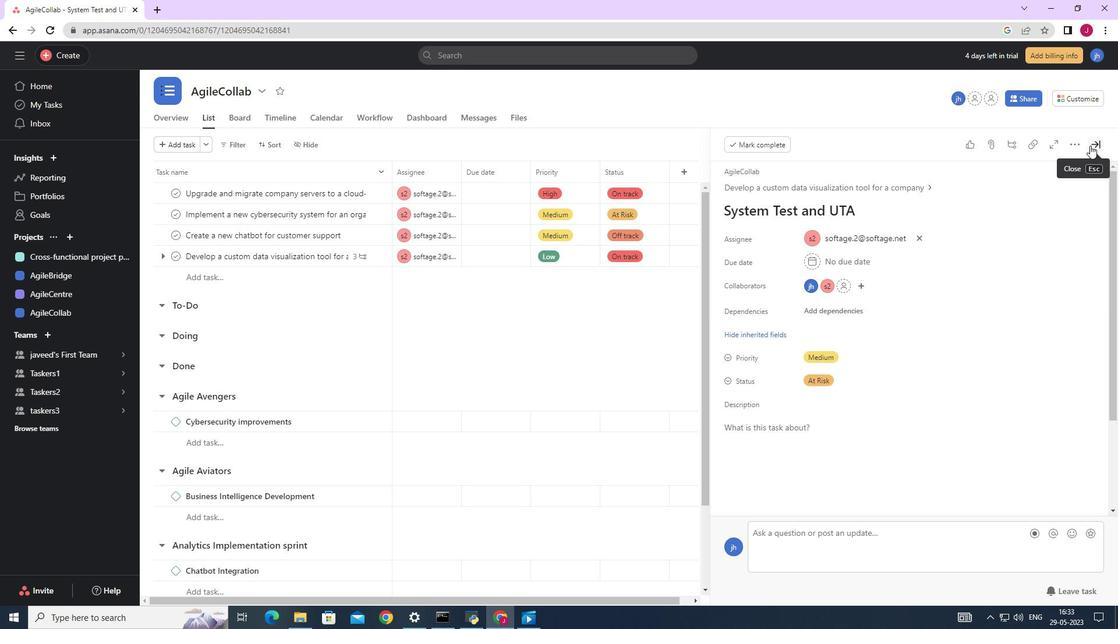 
Action: Mouse moved to (1079, 145)
Screenshot: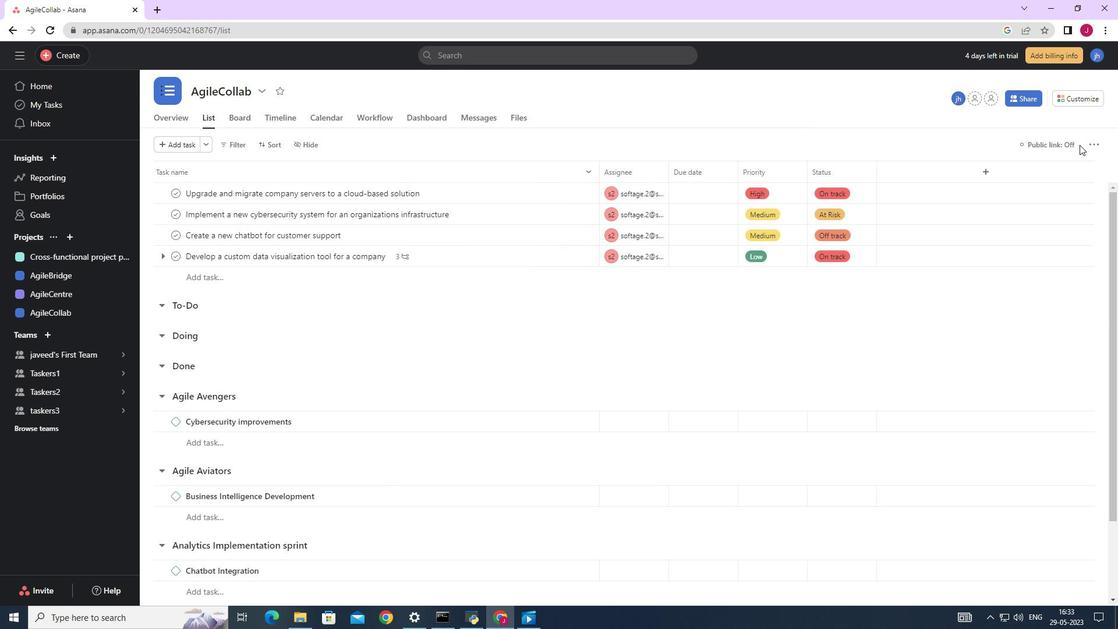
